 Task: Check the owner of the document.
Action: Mouse moved to (54, 90)
Screenshot: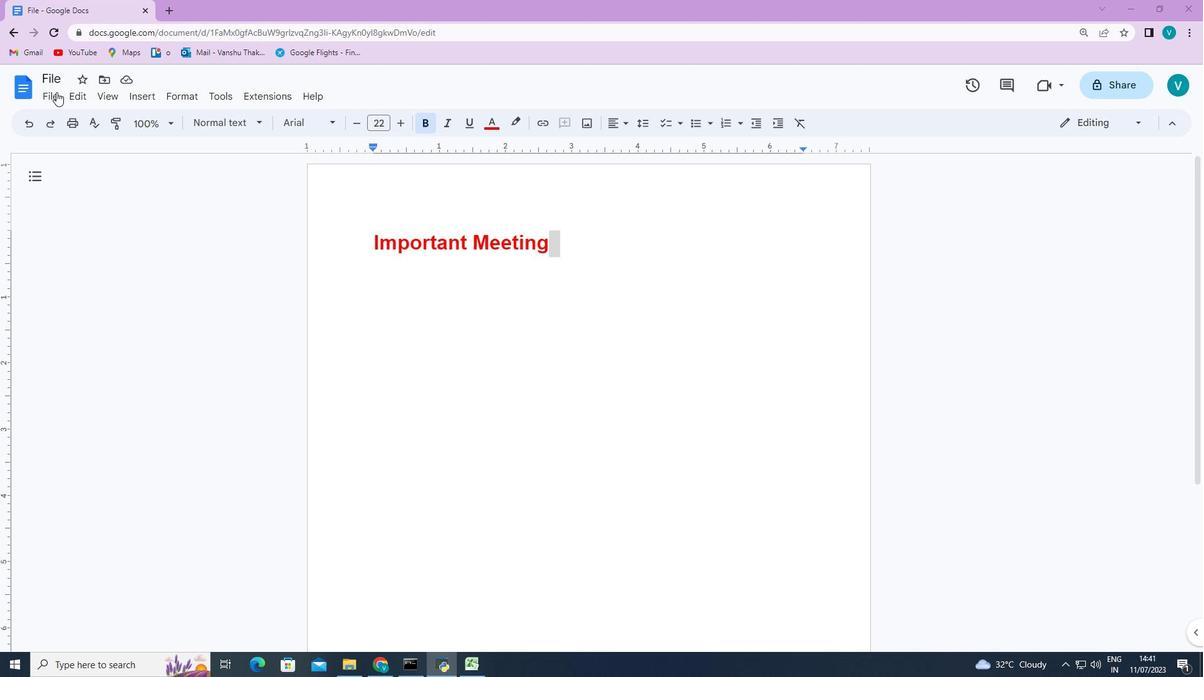 
Action: Mouse pressed left at (54, 90)
Screenshot: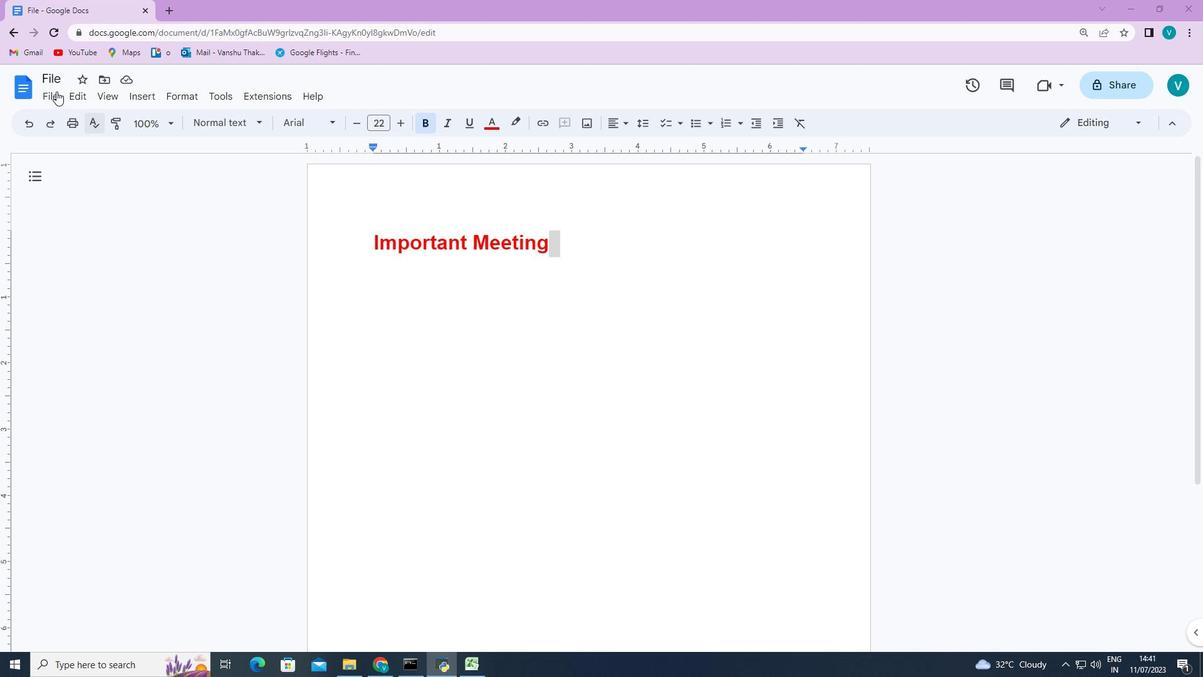 
Action: Mouse moved to (87, 422)
Screenshot: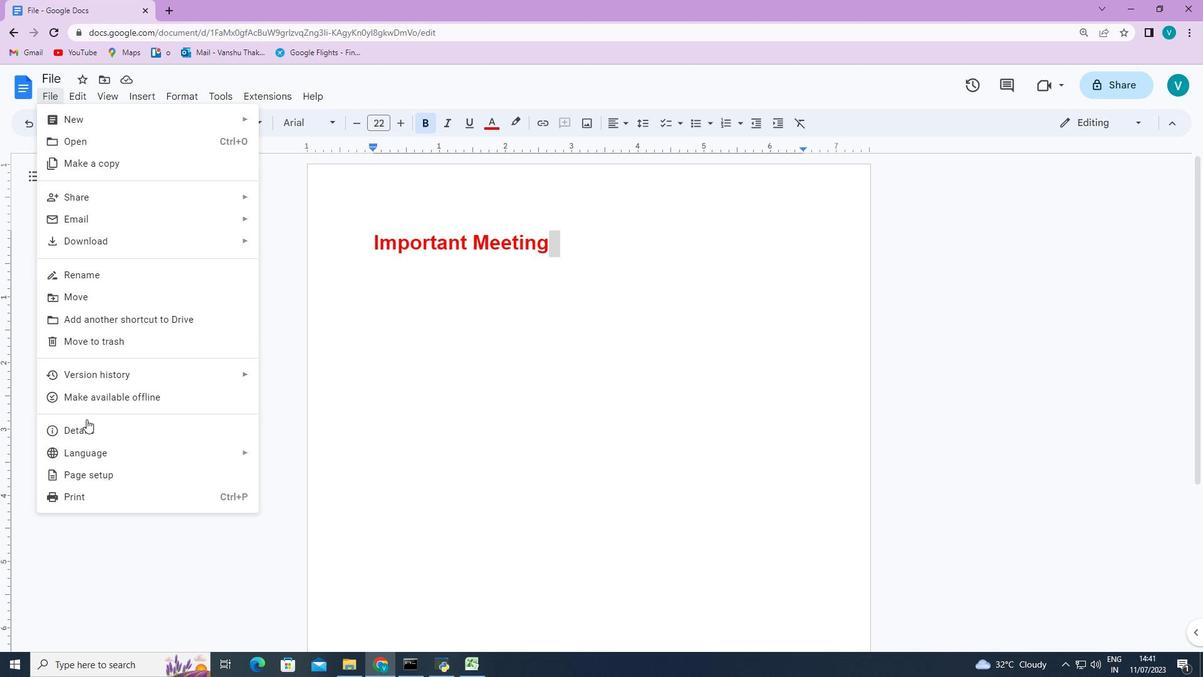 
Action: Mouse pressed left at (87, 422)
Screenshot: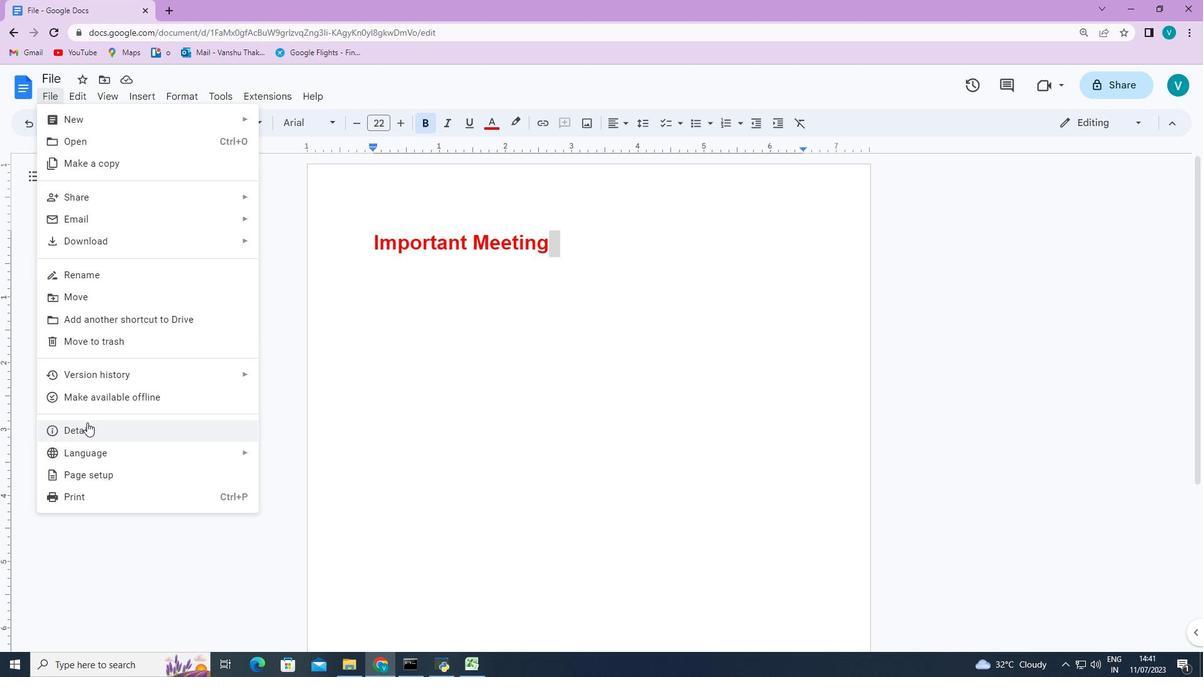 
Action: Mouse moved to (115, 414)
Screenshot: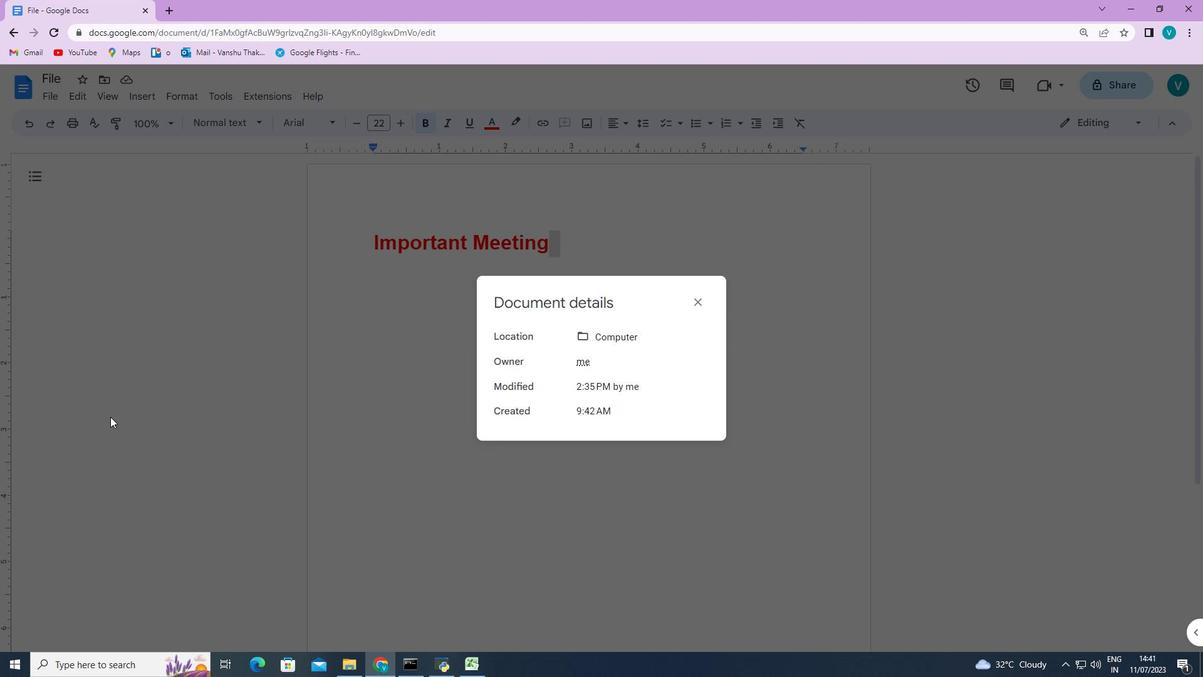 
